 Task: Add in the project ToughWorks a sprint 'Escape Velocity'.
Action: Mouse moved to (907, 414)
Screenshot: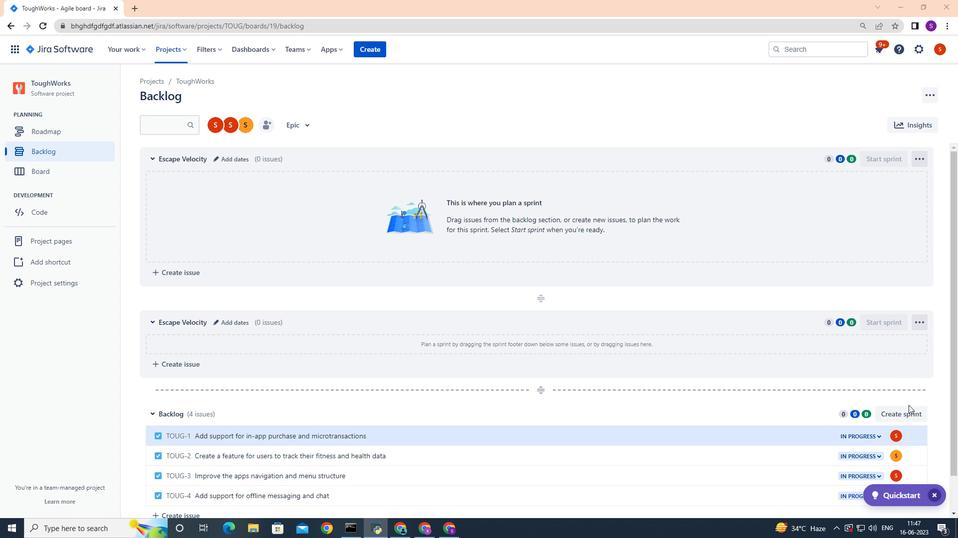 
Action: Mouse pressed left at (907, 414)
Screenshot: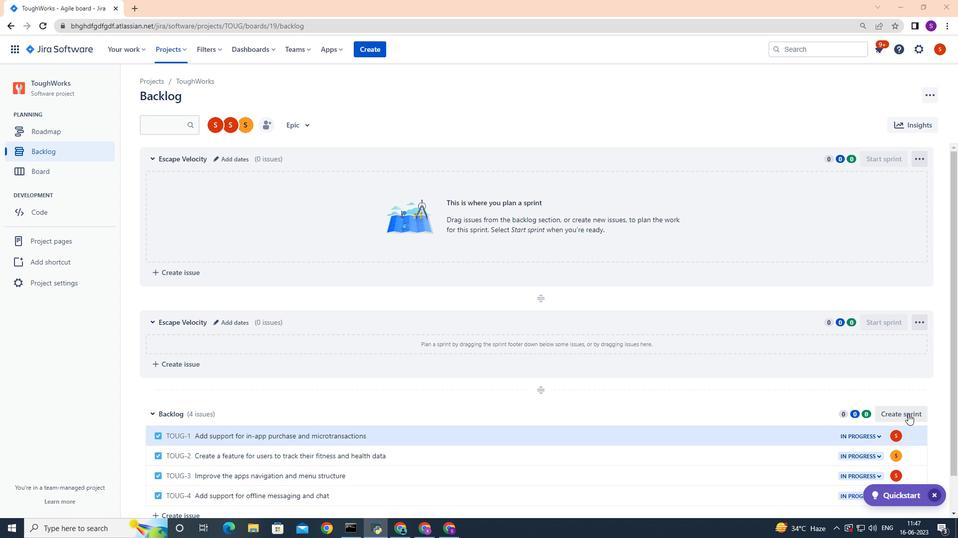 
Action: Mouse moved to (920, 414)
Screenshot: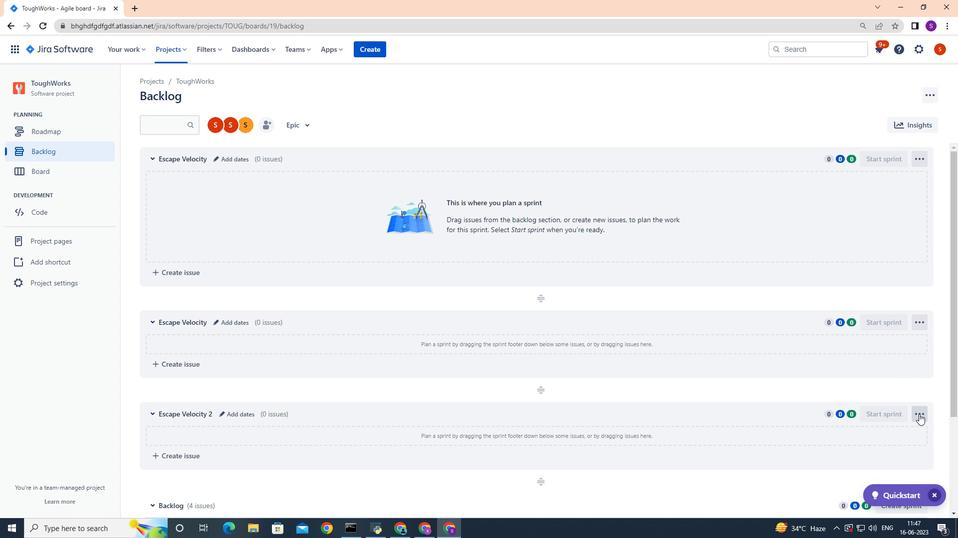 
Action: Mouse pressed left at (920, 414)
Screenshot: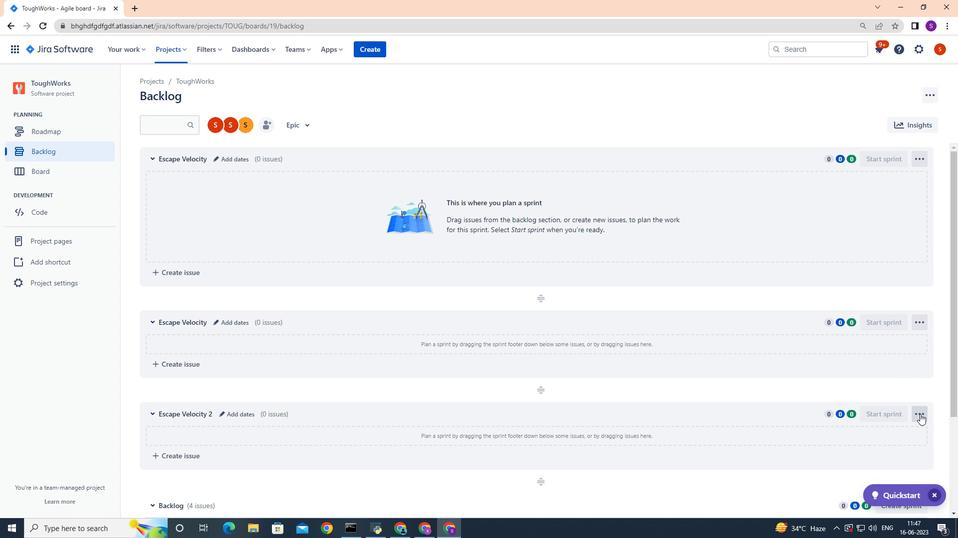 
Action: Mouse moved to (889, 457)
Screenshot: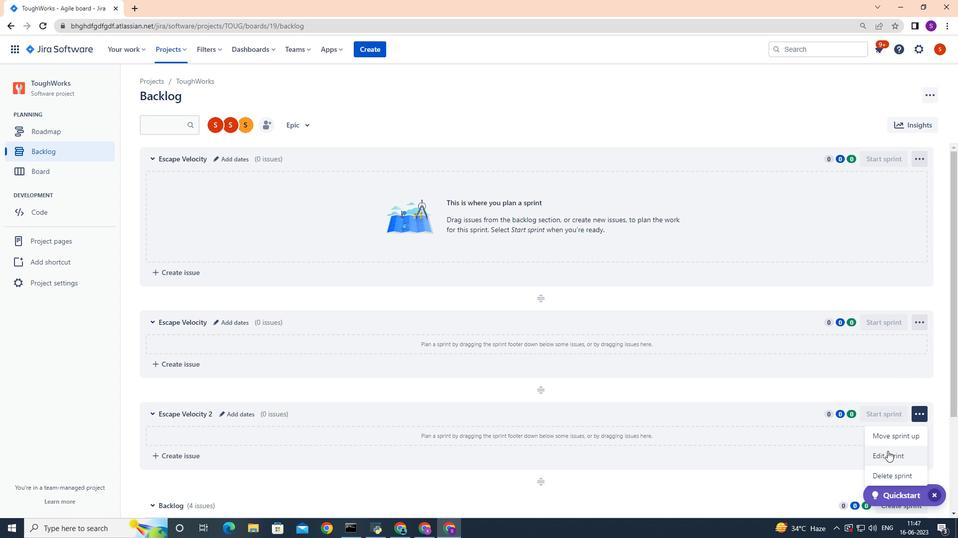 
Action: Mouse pressed left at (889, 457)
Screenshot: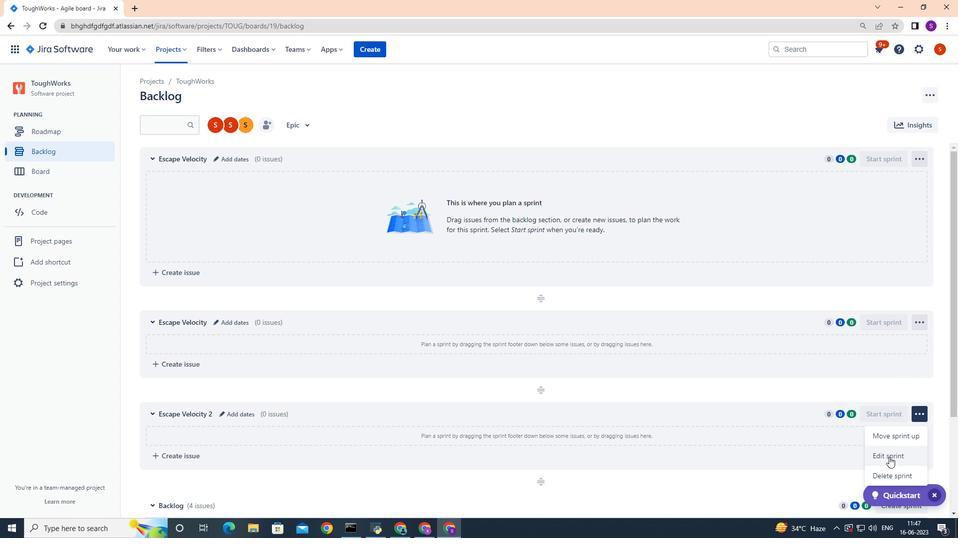 
Action: Mouse moved to (431, 128)
Screenshot: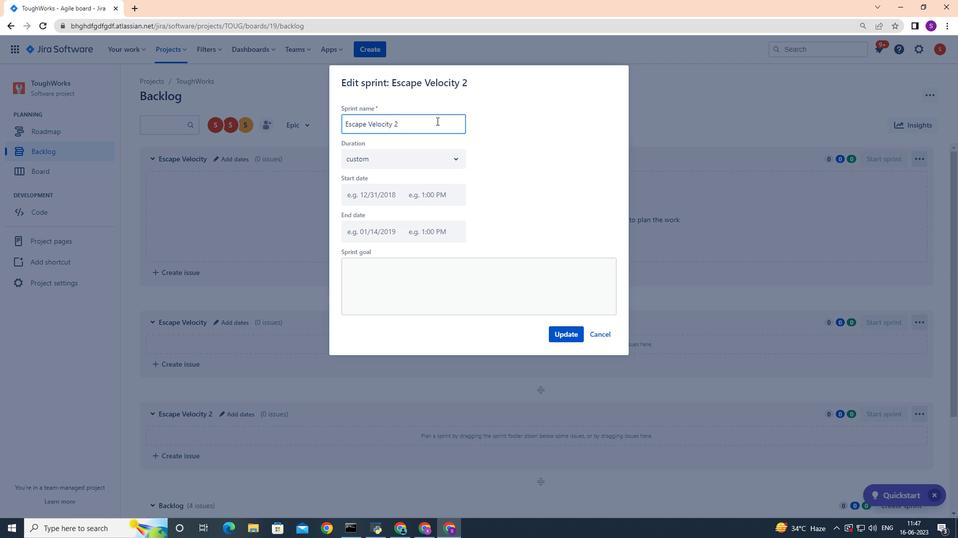 
Action: Key pressed <Key.backspace>
Screenshot: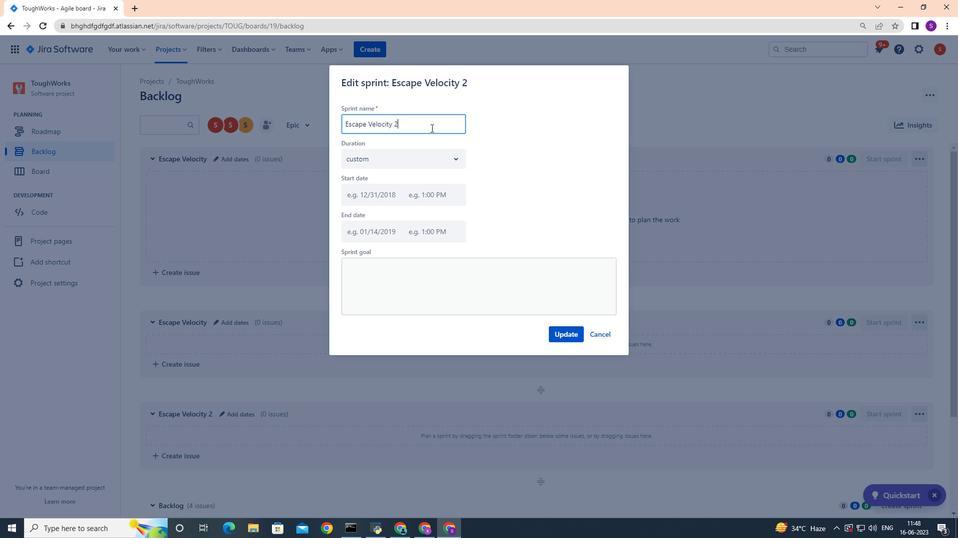 
Action: Mouse moved to (566, 334)
Screenshot: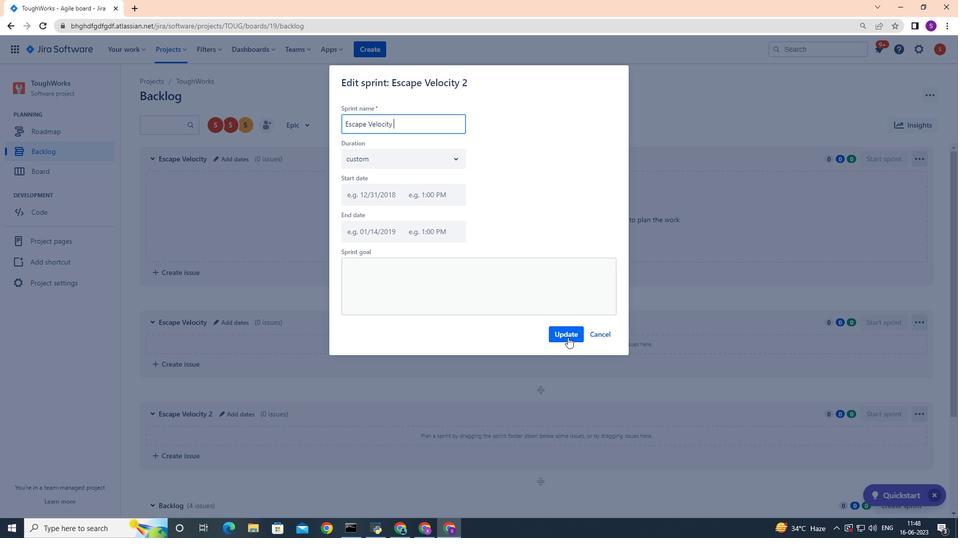 
Action: Mouse pressed left at (566, 334)
Screenshot: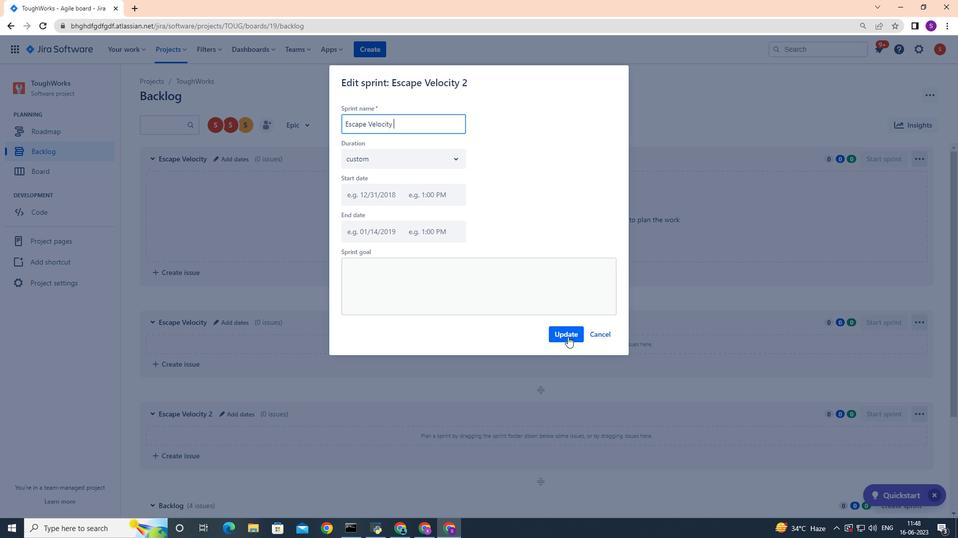 
Action: Mouse moved to (566, 333)
Screenshot: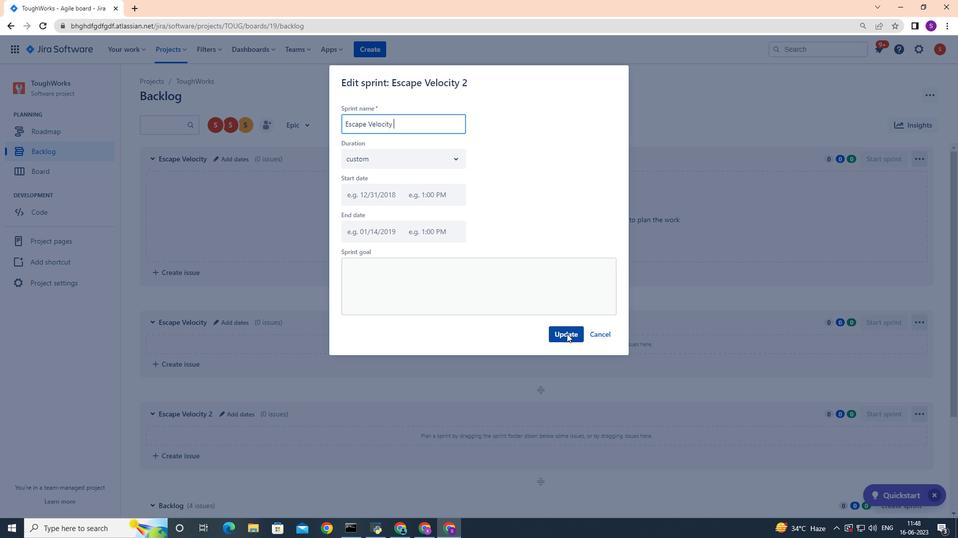 
